 Task: Set the ecosystem for new security advisory in the repository "Javascript" to "Swift".
Action: Mouse moved to (1052, 186)
Screenshot: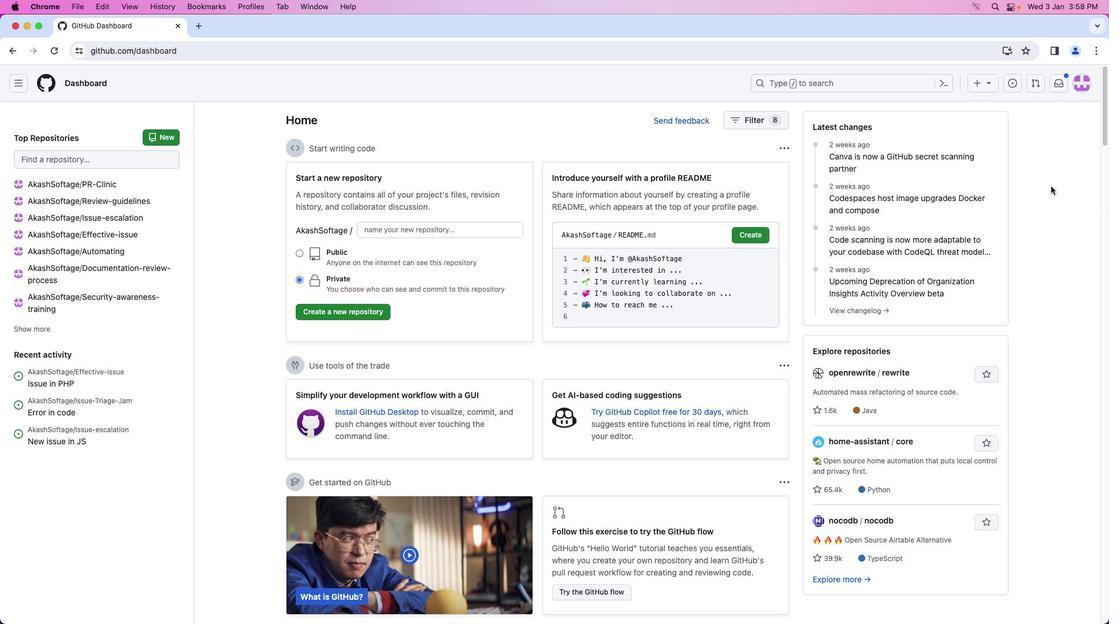 
Action: Mouse pressed left at (1052, 186)
Screenshot: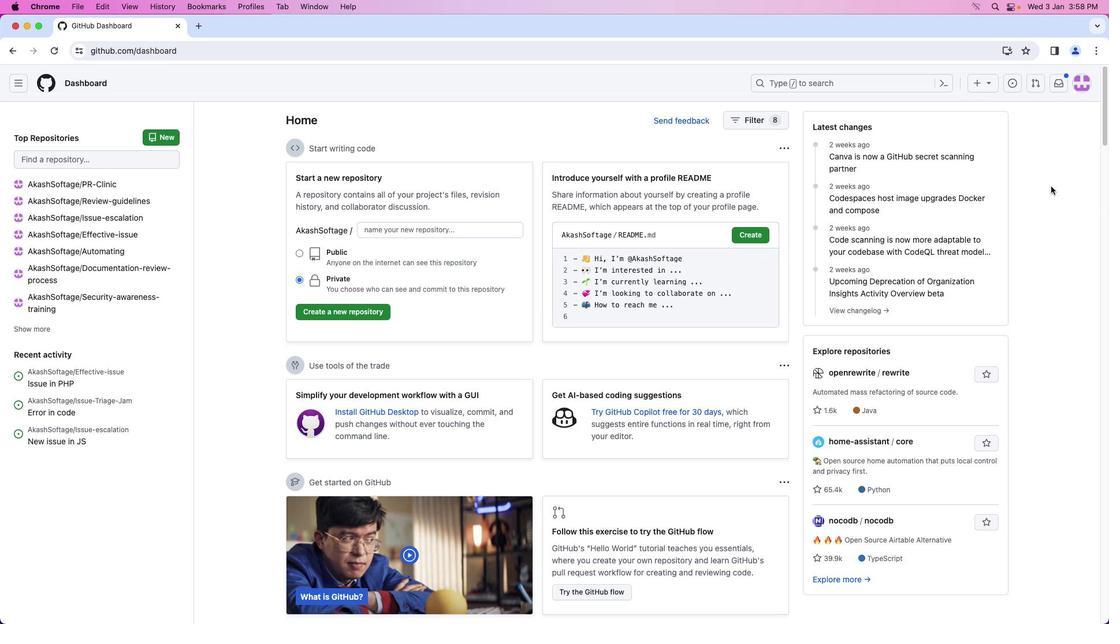 
Action: Mouse moved to (1082, 88)
Screenshot: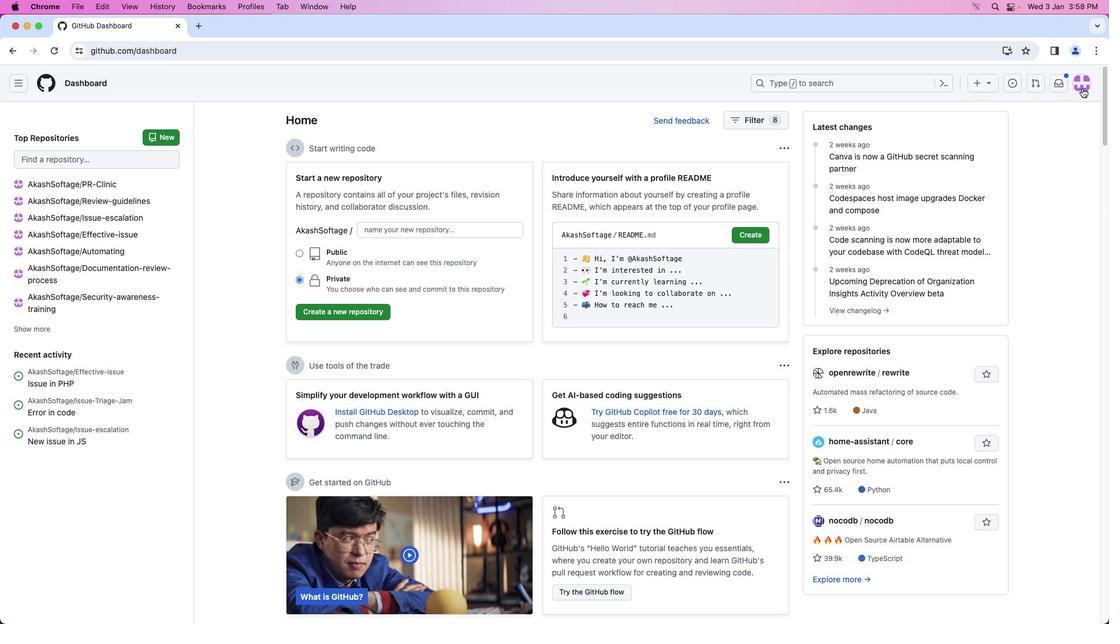 
Action: Mouse pressed left at (1082, 88)
Screenshot: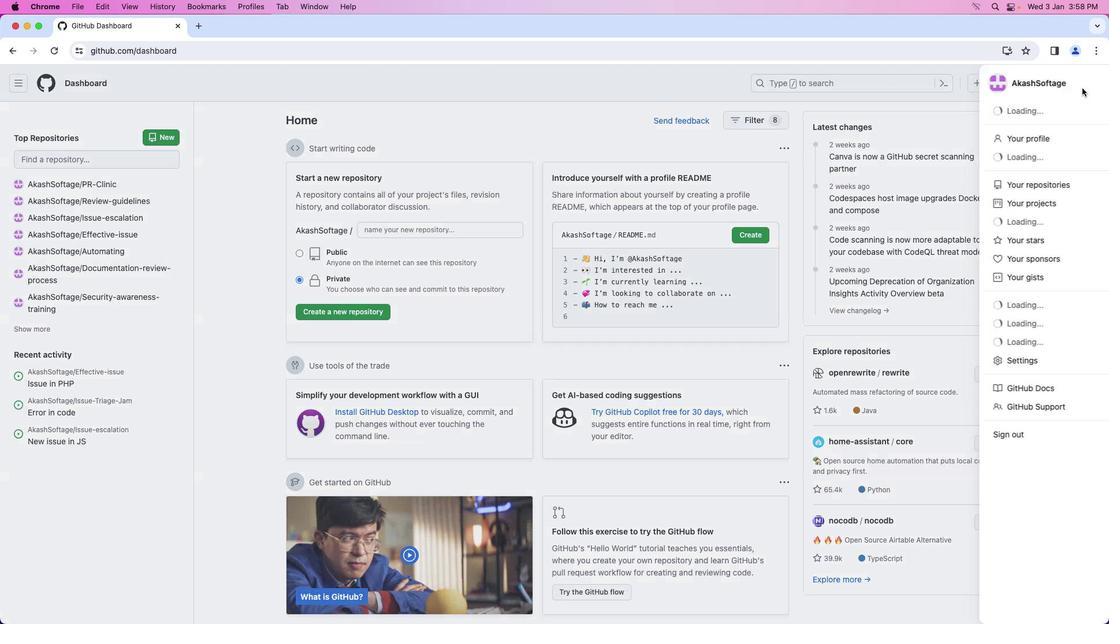
Action: Mouse moved to (1001, 184)
Screenshot: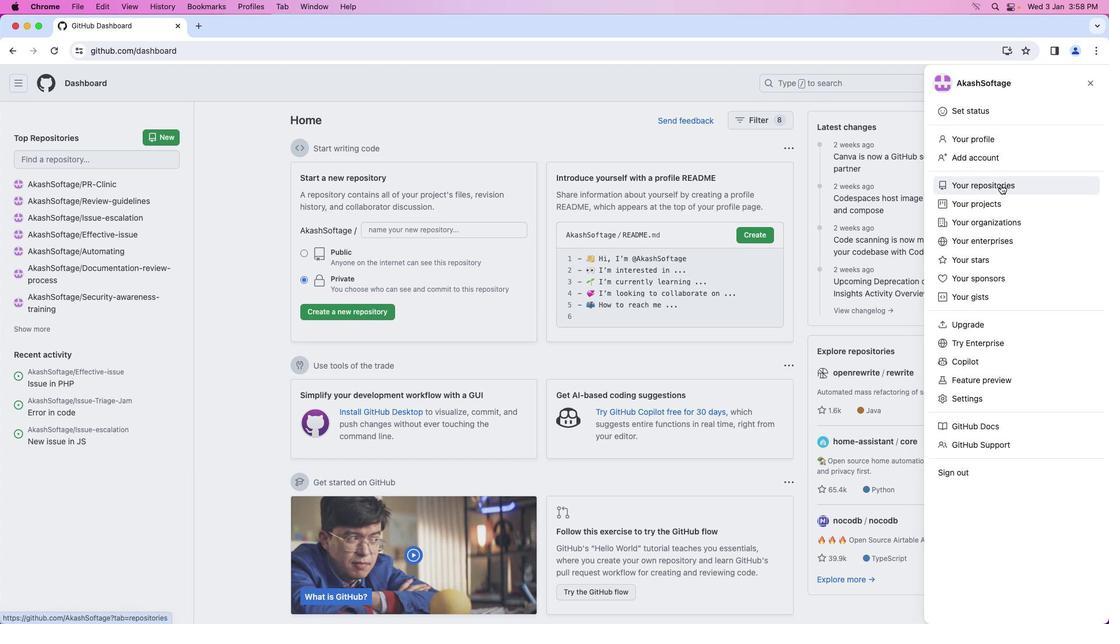 
Action: Mouse pressed left at (1001, 184)
Screenshot: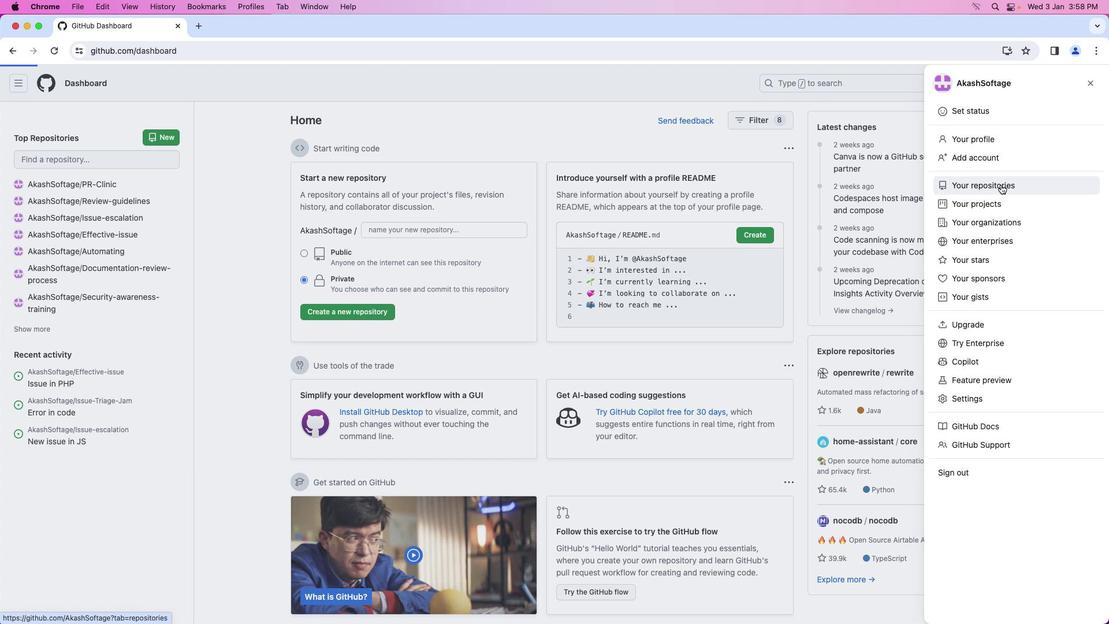 
Action: Mouse moved to (423, 194)
Screenshot: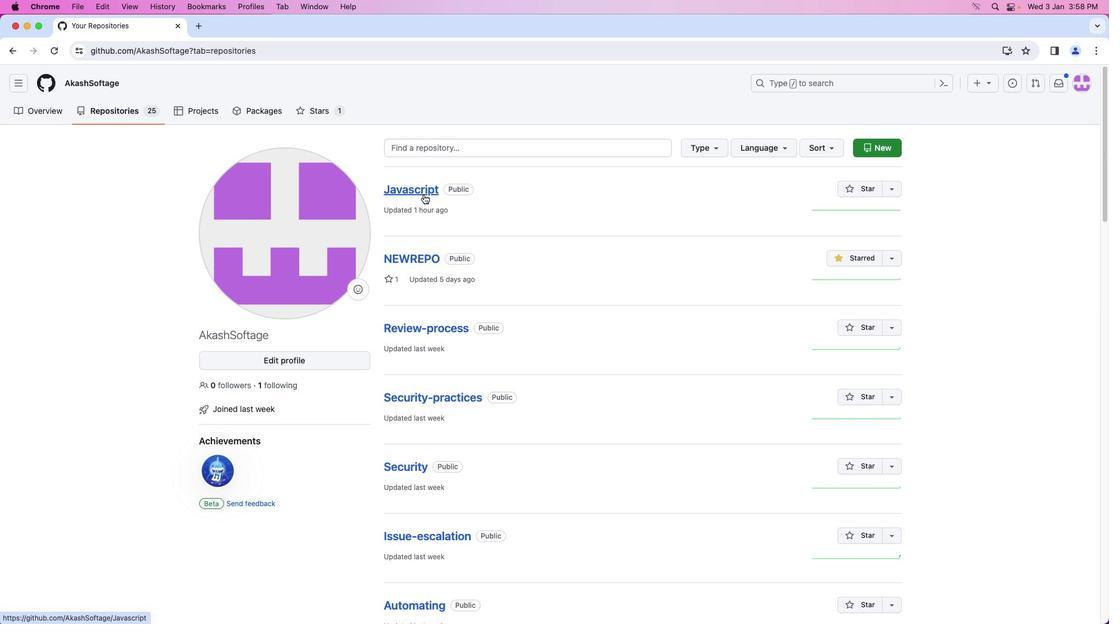 
Action: Mouse pressed left at (423, 194)
Screenshot: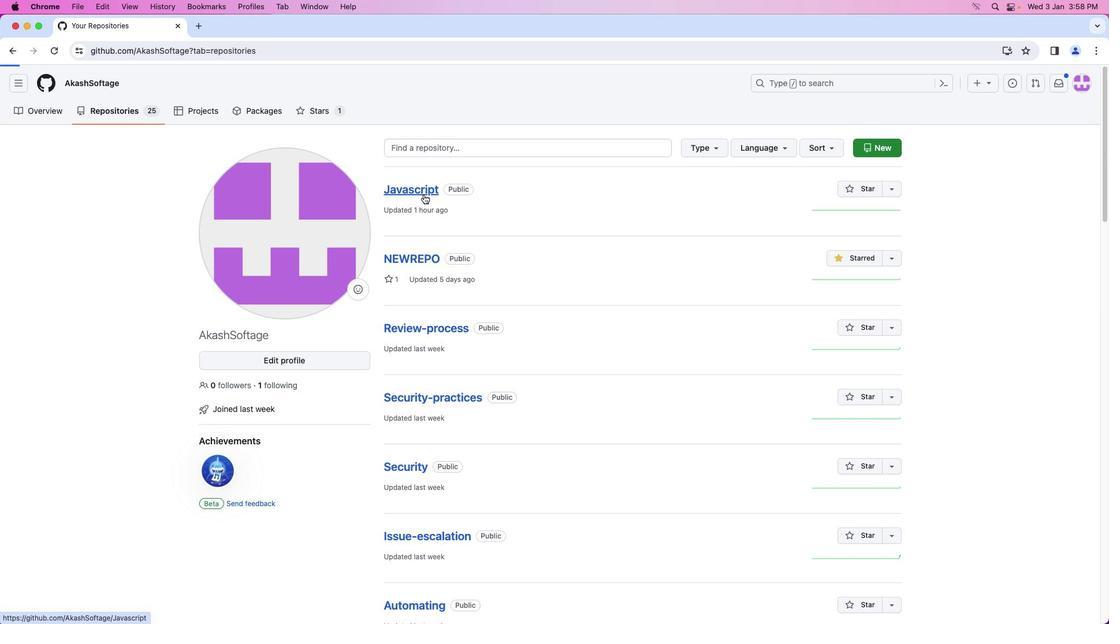 
Action: Mouse moved to (390, 114)
Screenshot: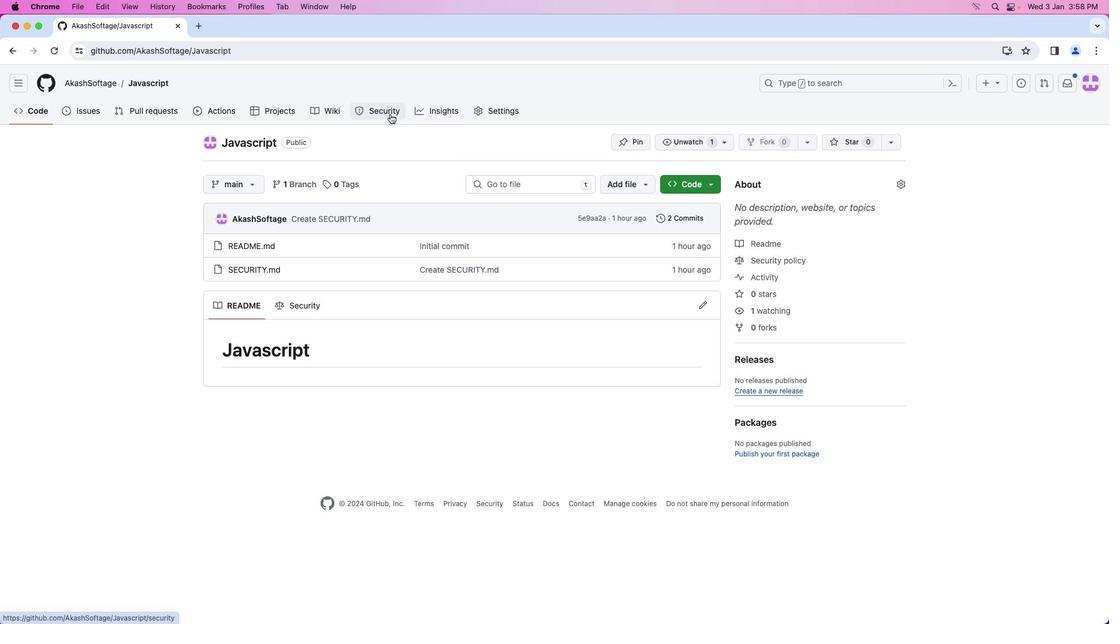 
Action: Mouse pressed left at (390, 114)
Screenshot: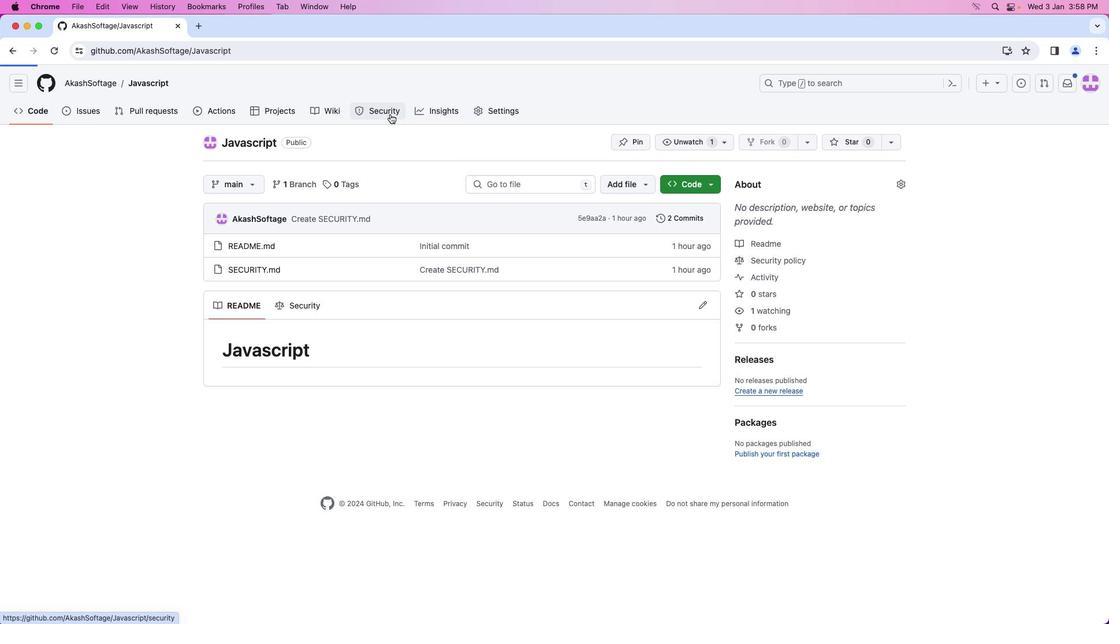 
Action: Mouse moved to (329, 213)
Screenshot: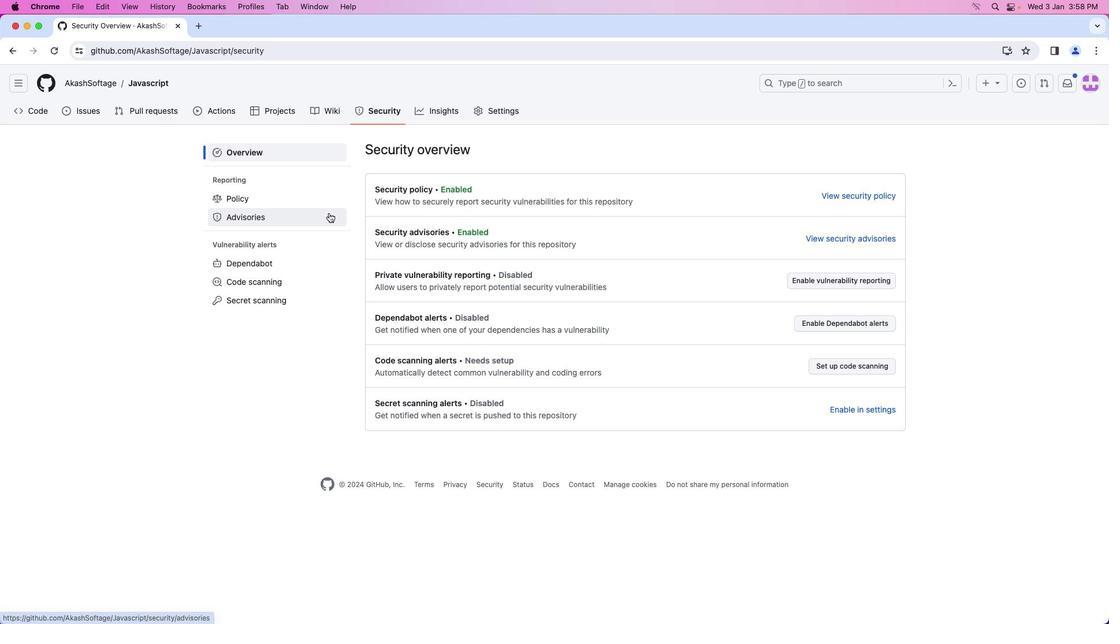 
Action: Mouse pressed left at (329, 213)
Screenshot: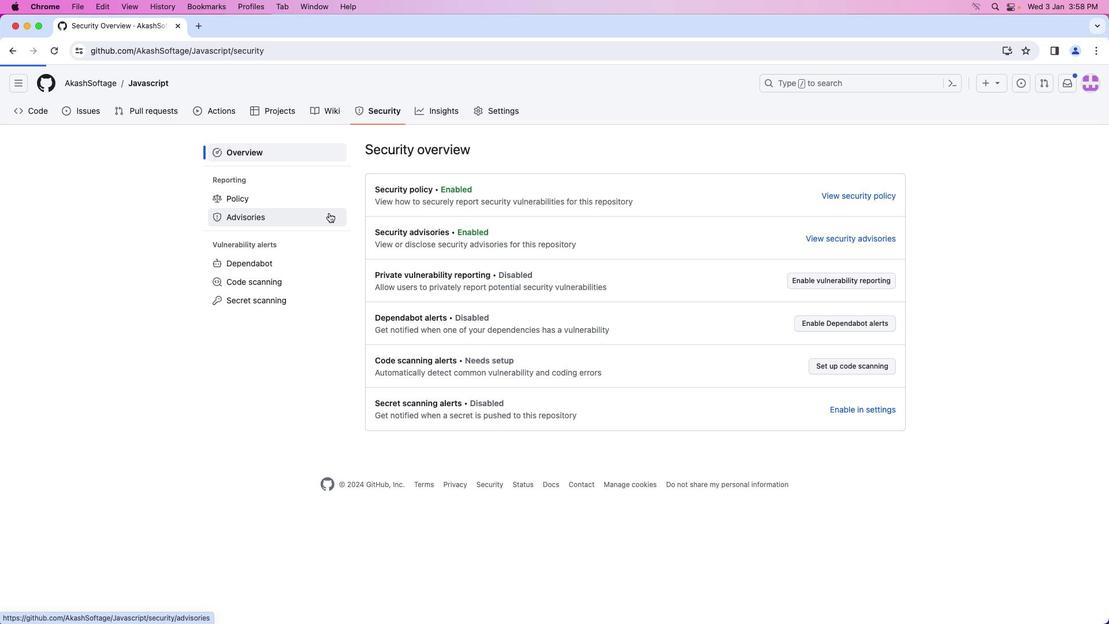 
Action: Mouse moved to (841, 162)
Screenshot: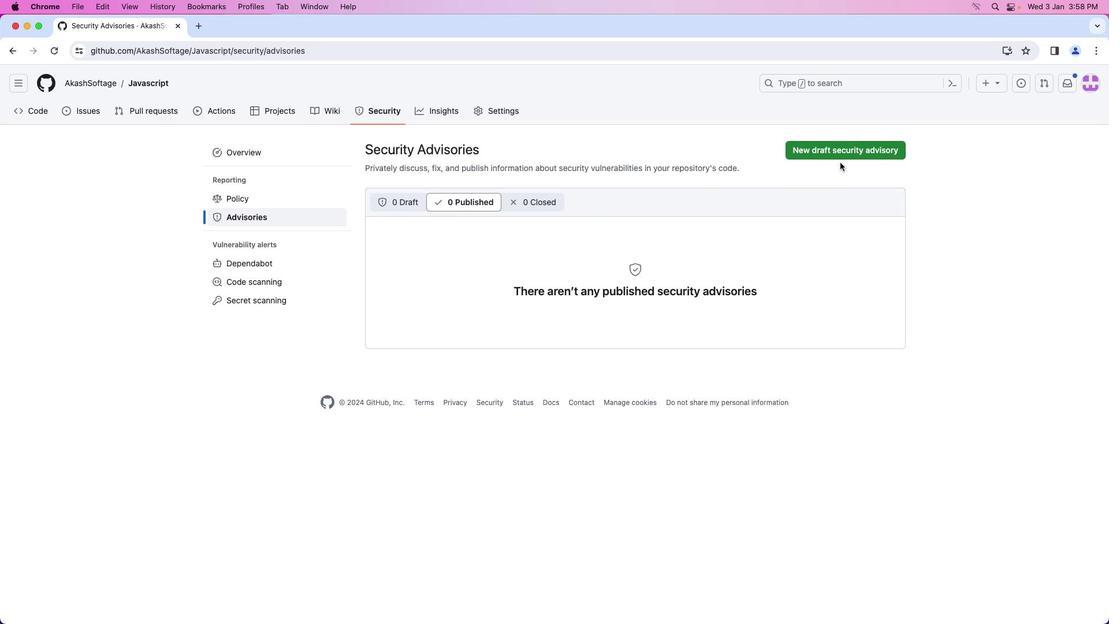 
Action: Mouse pressed left at (841, 162)
Screenshot: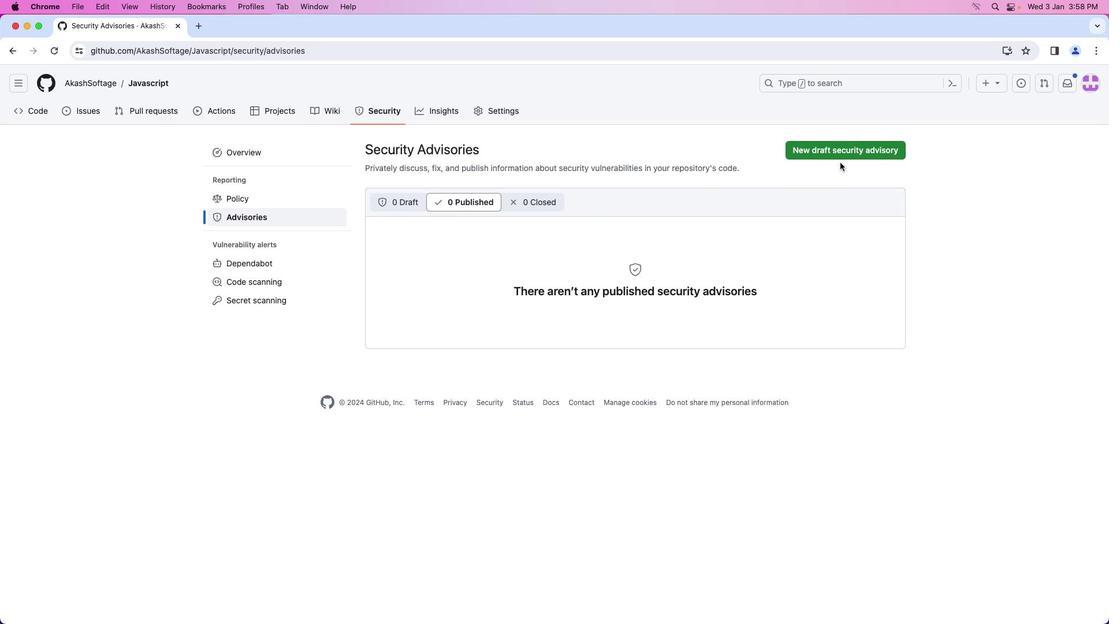
Action: Mouse moved to (841, 151)
Screenshot: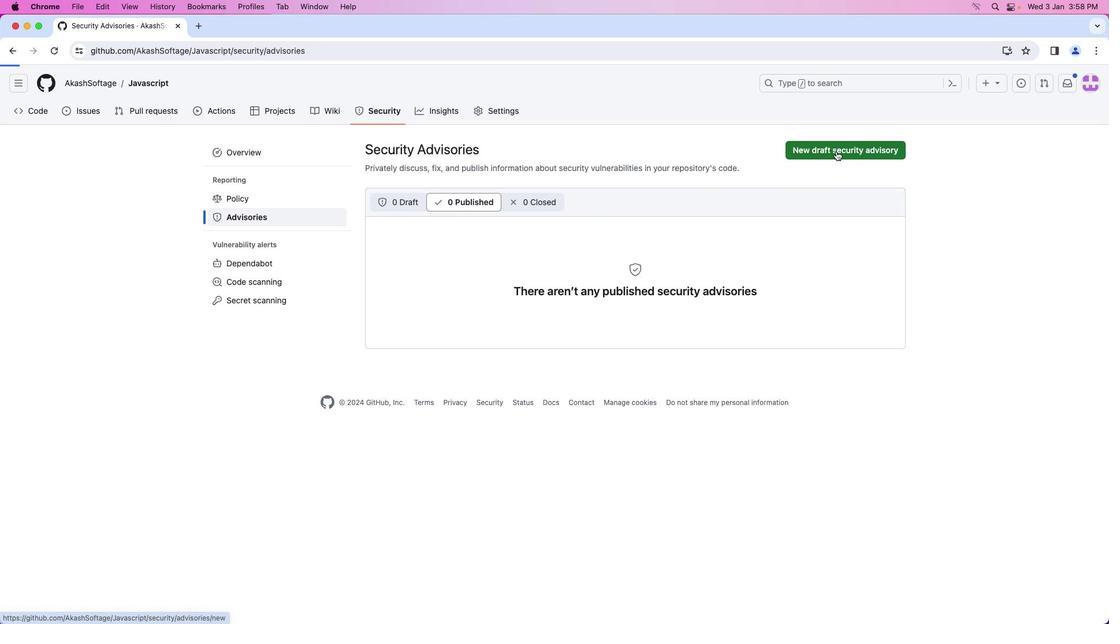 
Action: Mouse pressed left at (841, 151)
Screenshot: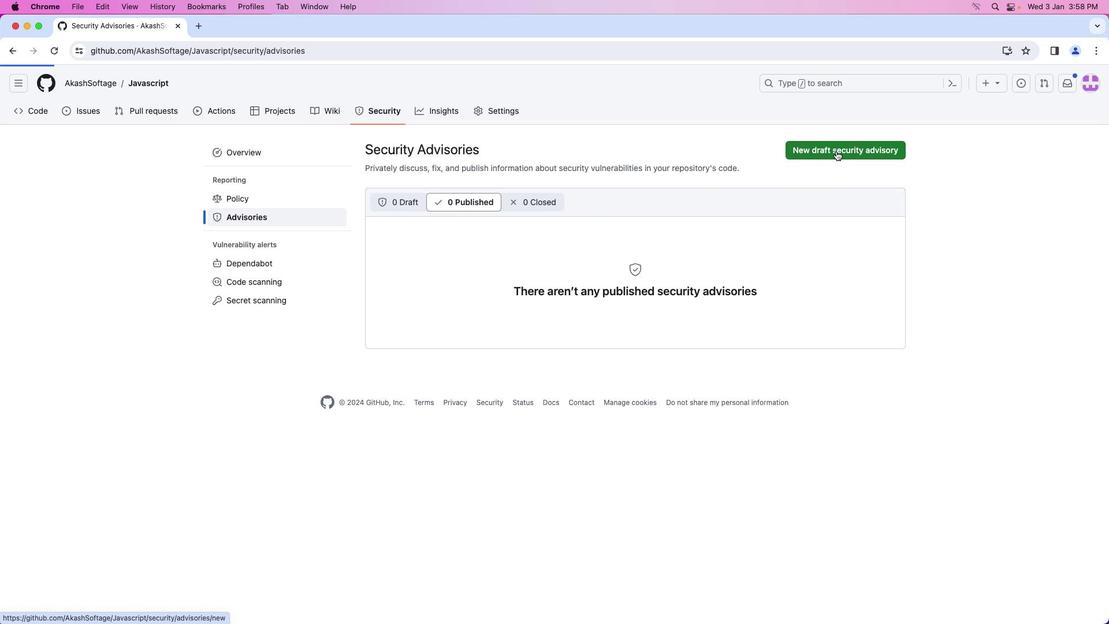 
Action: Mouse moved to (549, 382)
Screenshot: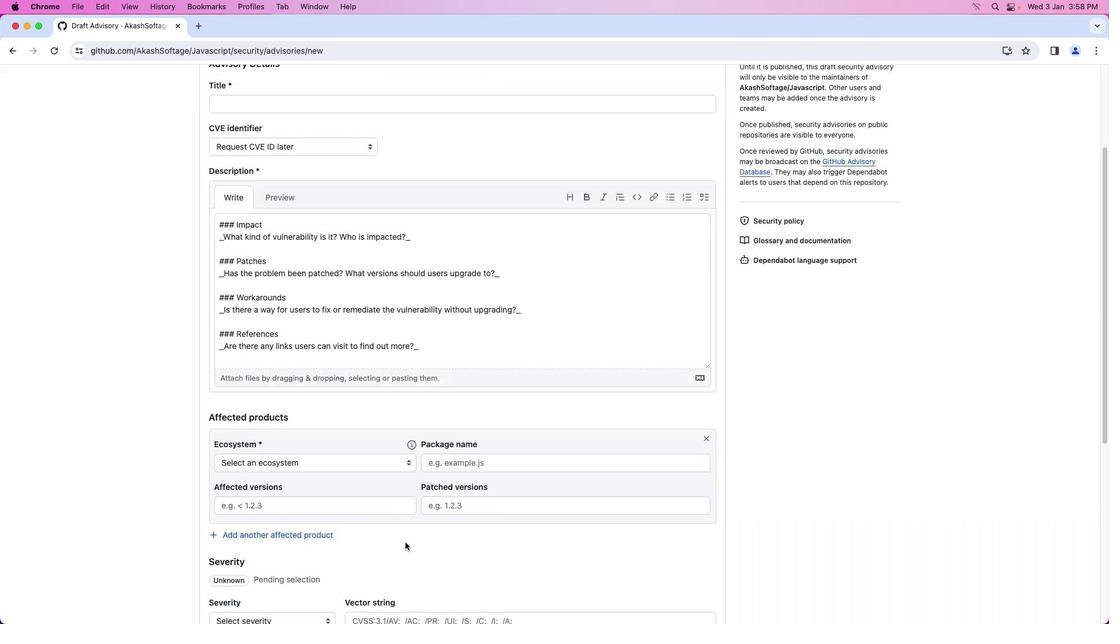 
Action: Mouse scrolled (549, 382) with delta (0, 0)
Screenshot: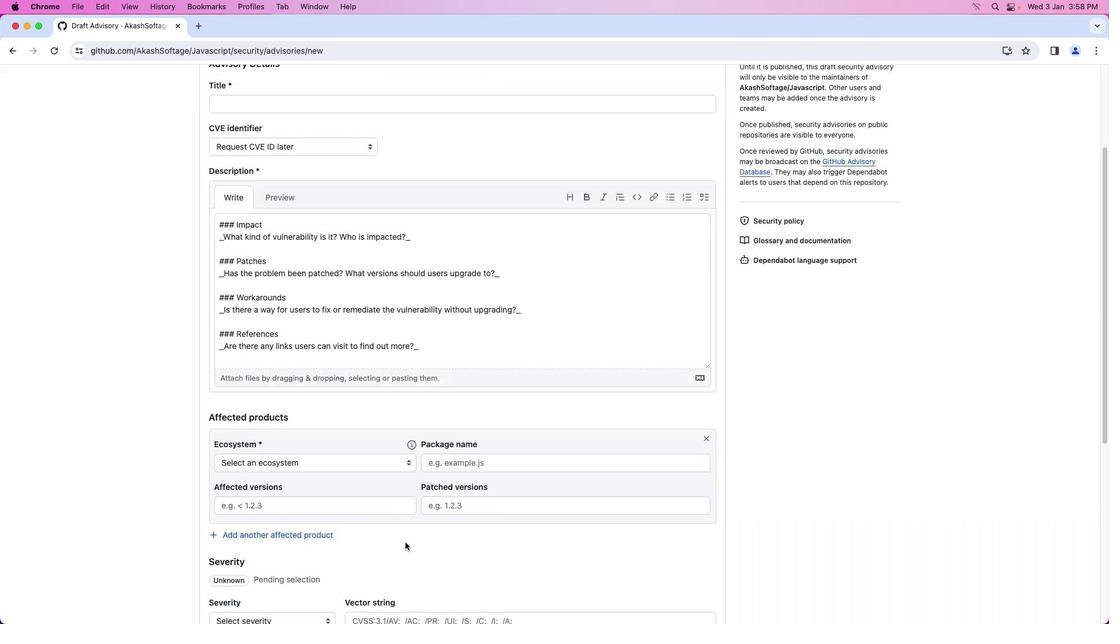 
Action: Mouse moved to (559, 376)
Screenshot: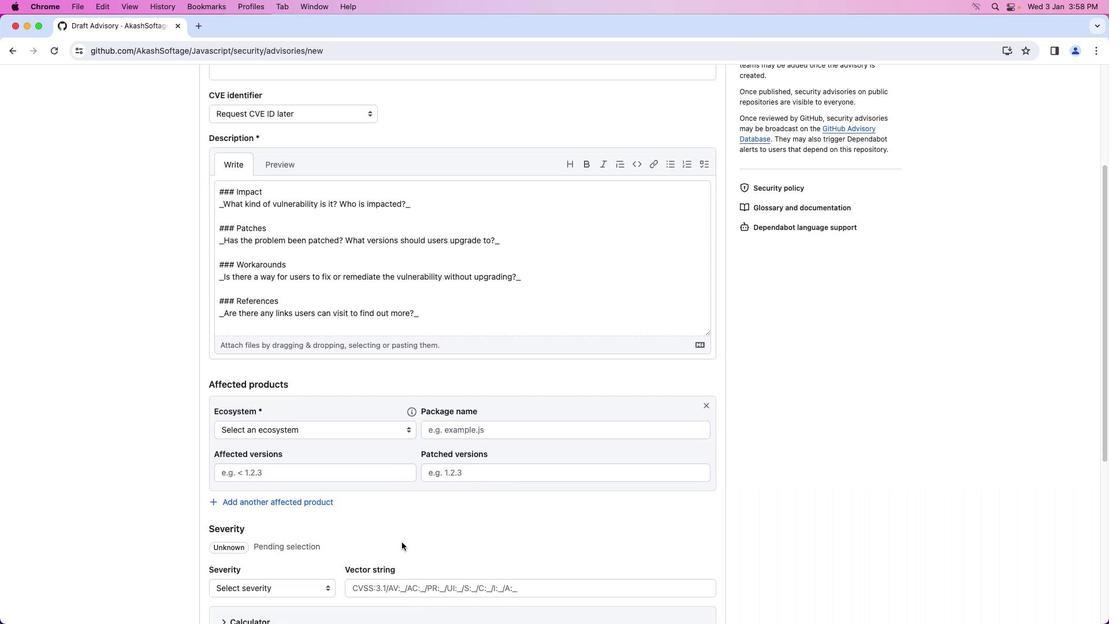 
Action: Mouse scrolled (559, 376) with delta (0, 0)
Screenshot: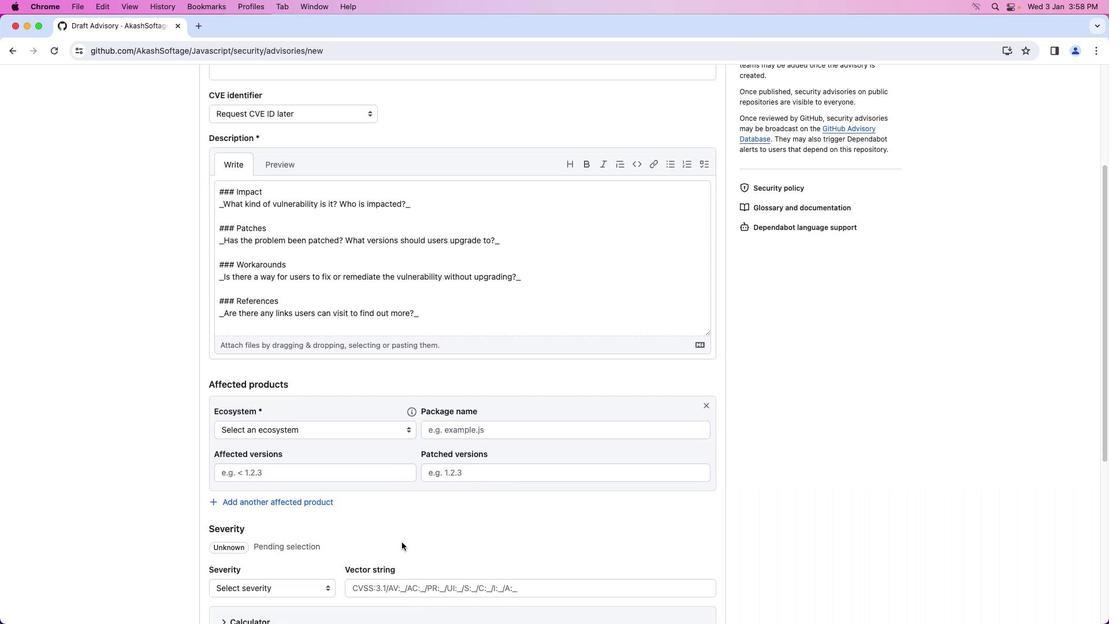 
Action: Mouse moved to (580, 445)
Screenshot: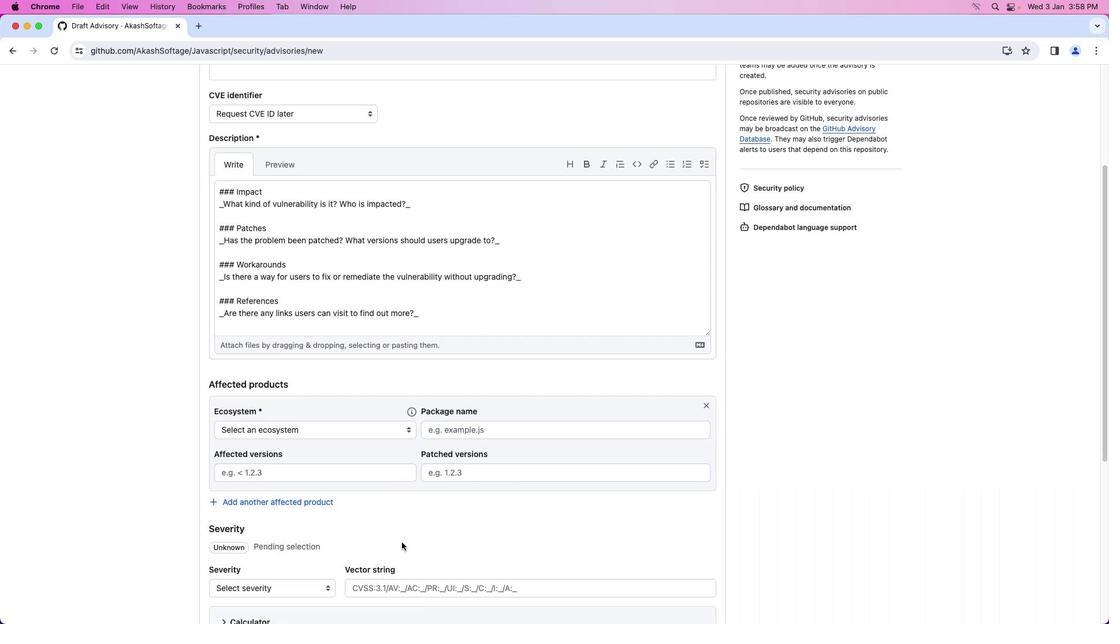 
Action: Mouse scrolled (580, 445) with delta (0, -1)
Screenshot: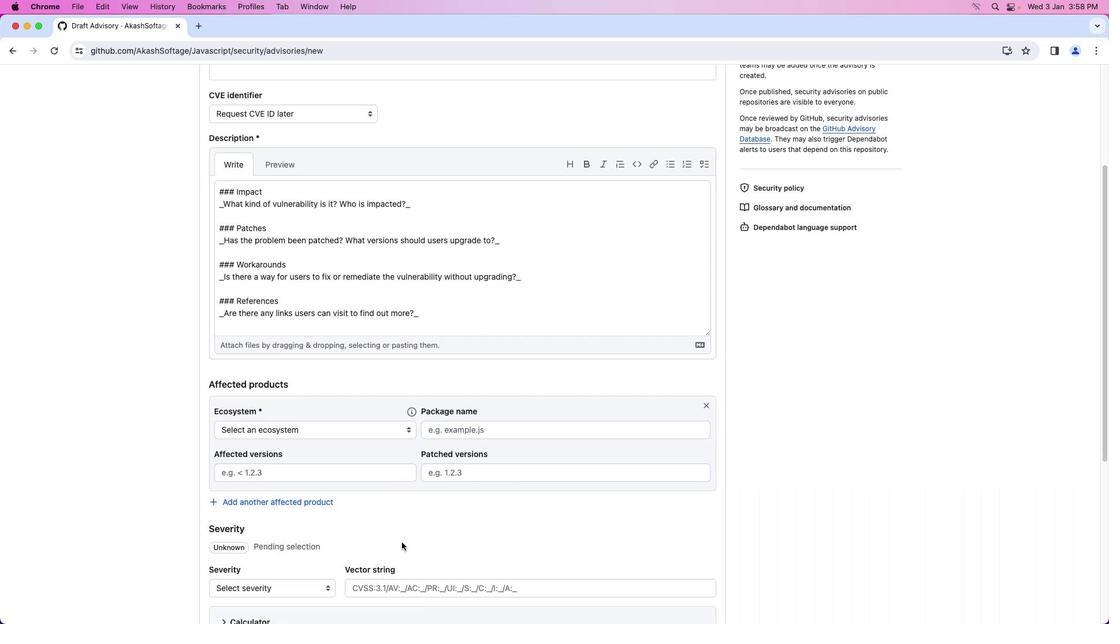 
Action: Mouse moved to (490, 623)
Screenshot: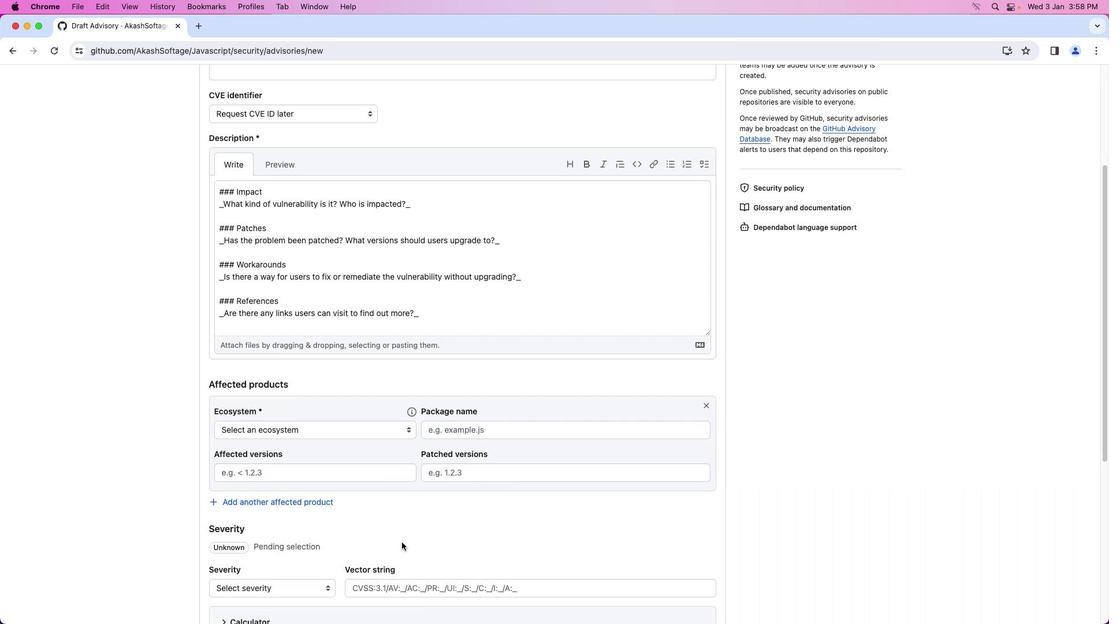 
Action: Mouse scrolled (490, 623) with delta (0, -2)
Screenshot: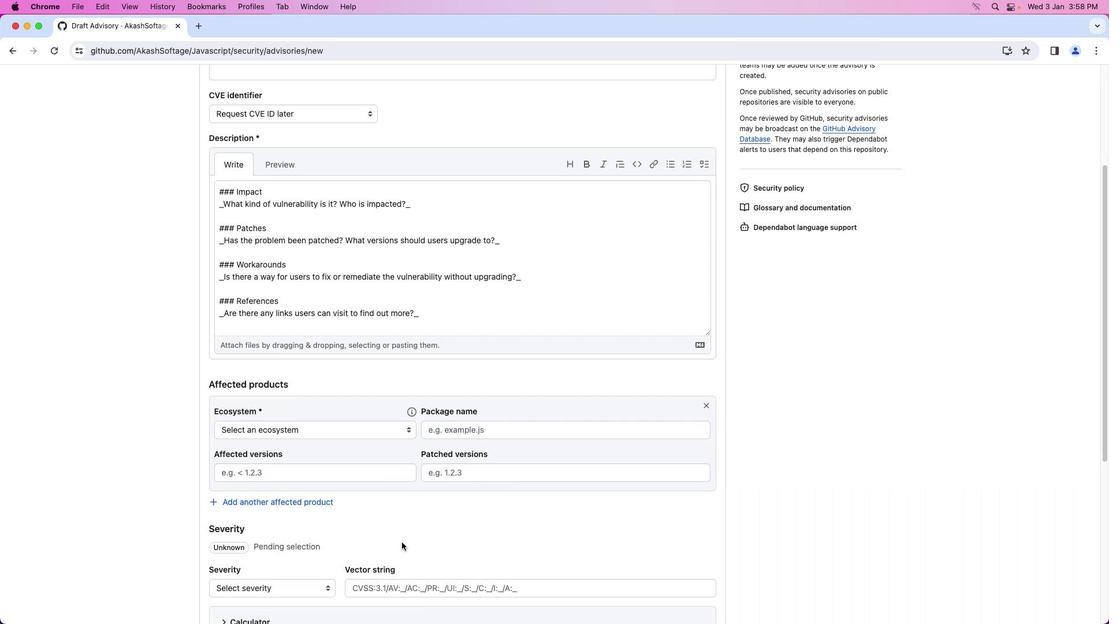 
Action: Mouse moved to (384, 424)
Screenshot: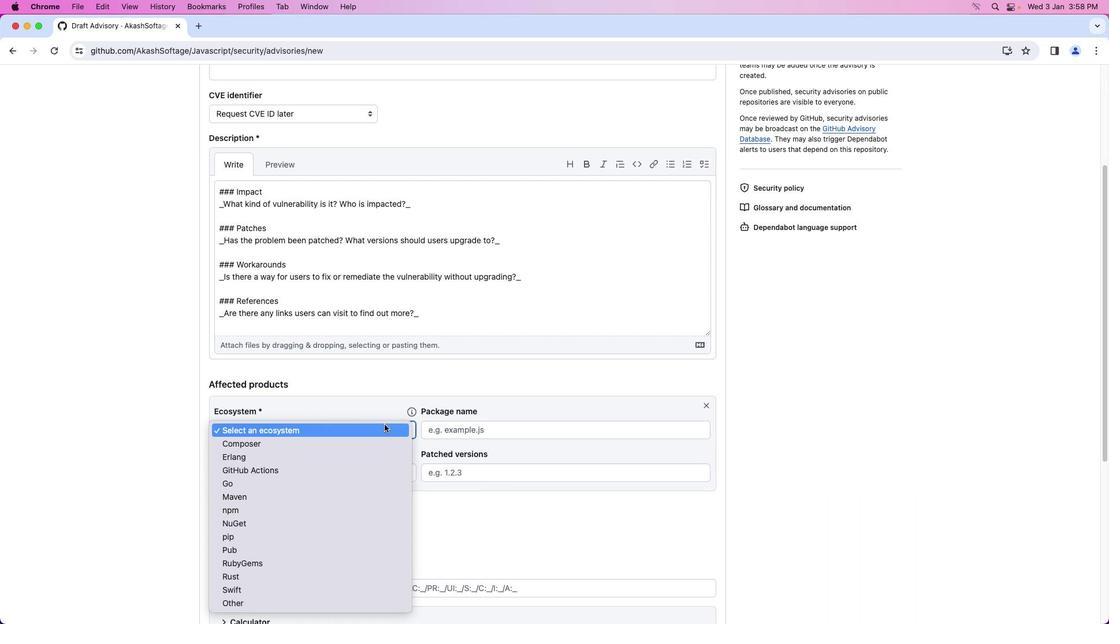
Action: Mouse pressed left at (384, 424)
Screenshot: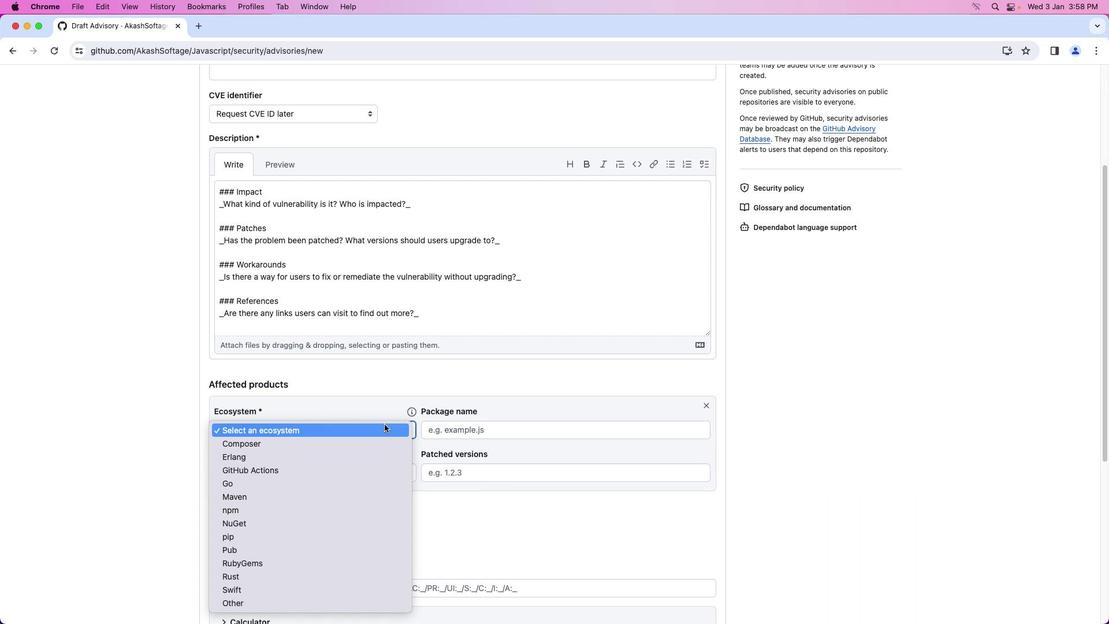 
Action: Mouse moved to (350, 501)
Screenshot: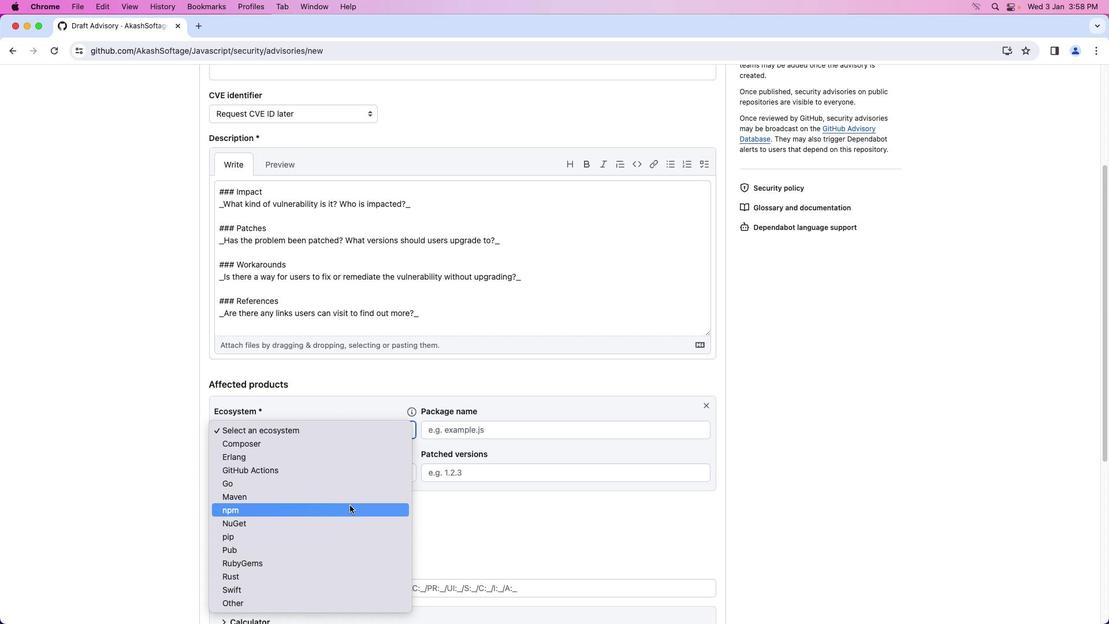 
Action: Mouse scrolled (350, 501) with delta (0, 0)
Screenshot: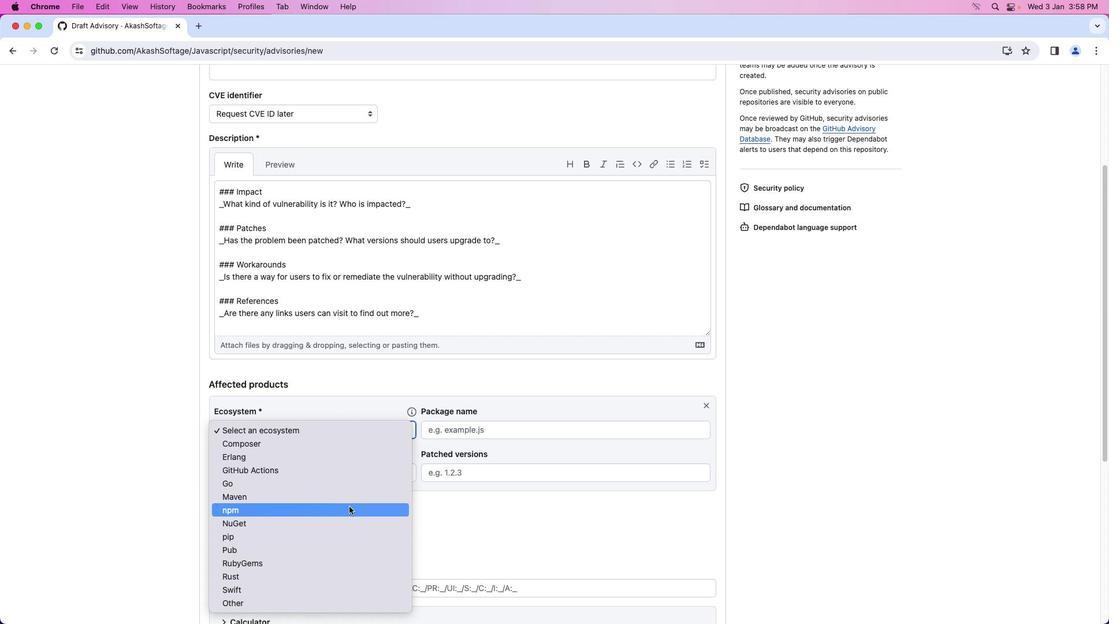 
Action: Mouse scrolled (350, 501) with delta (0, 0)
Screenshot: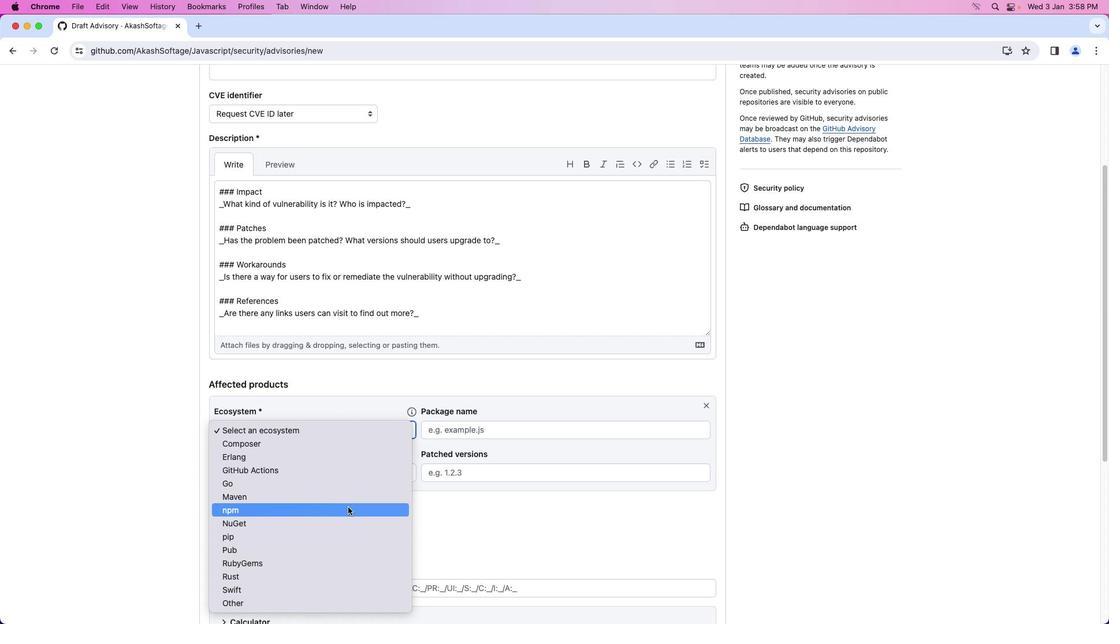 
Action: Mouse moved to (350, 502)
Screenshot: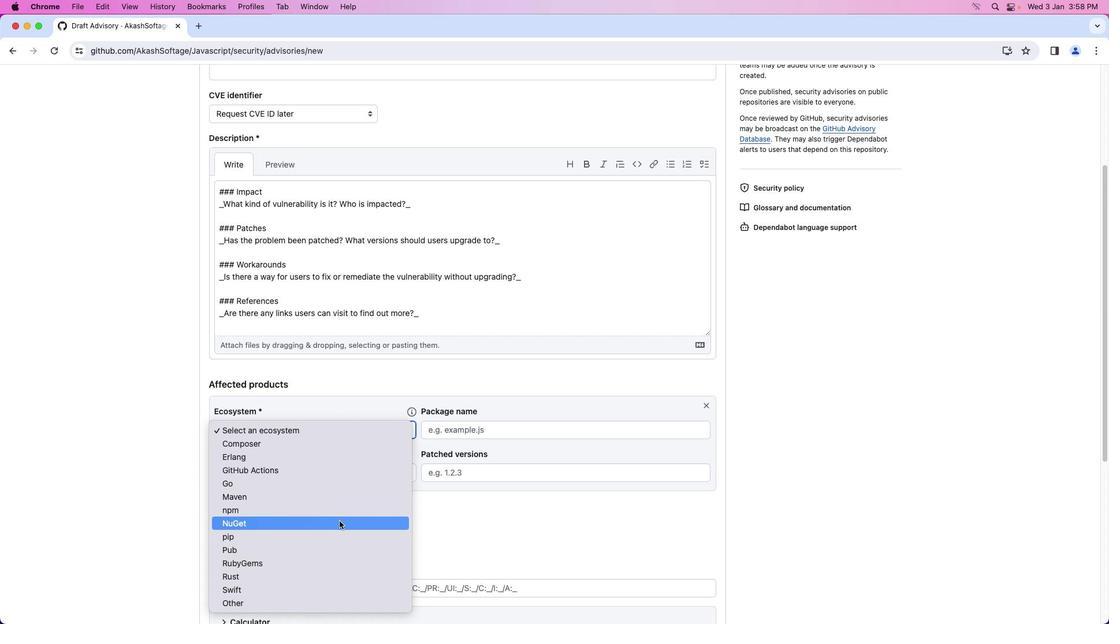 
Action: Mouse scrolled (350, 502) with delta (0, 0)
Screenshot: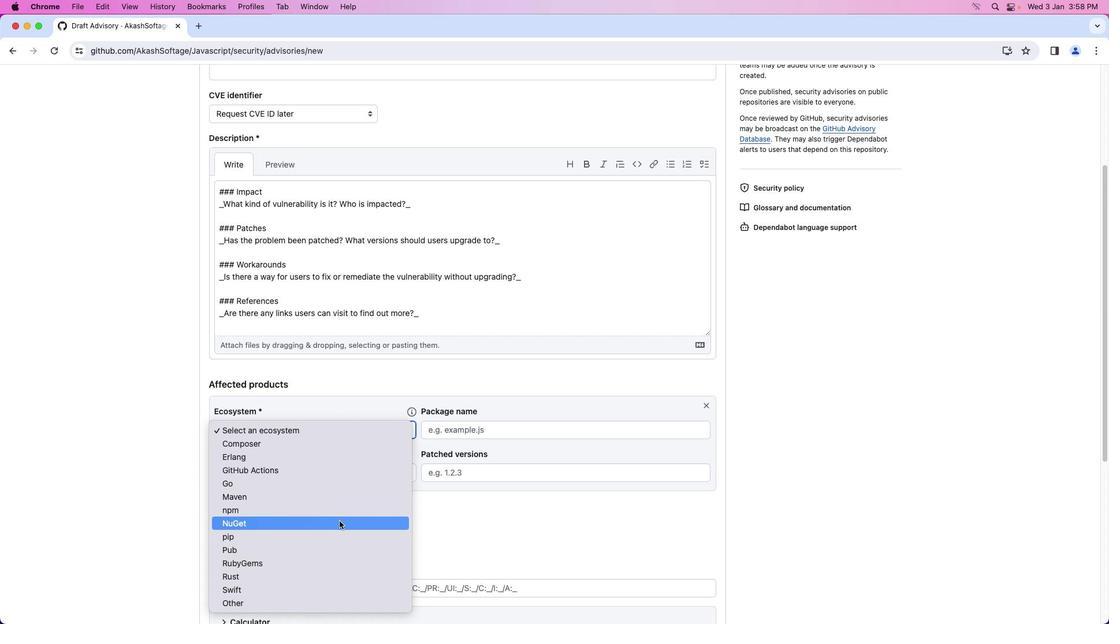 
Action: Mouse moved to (281, 589)
Screenshot: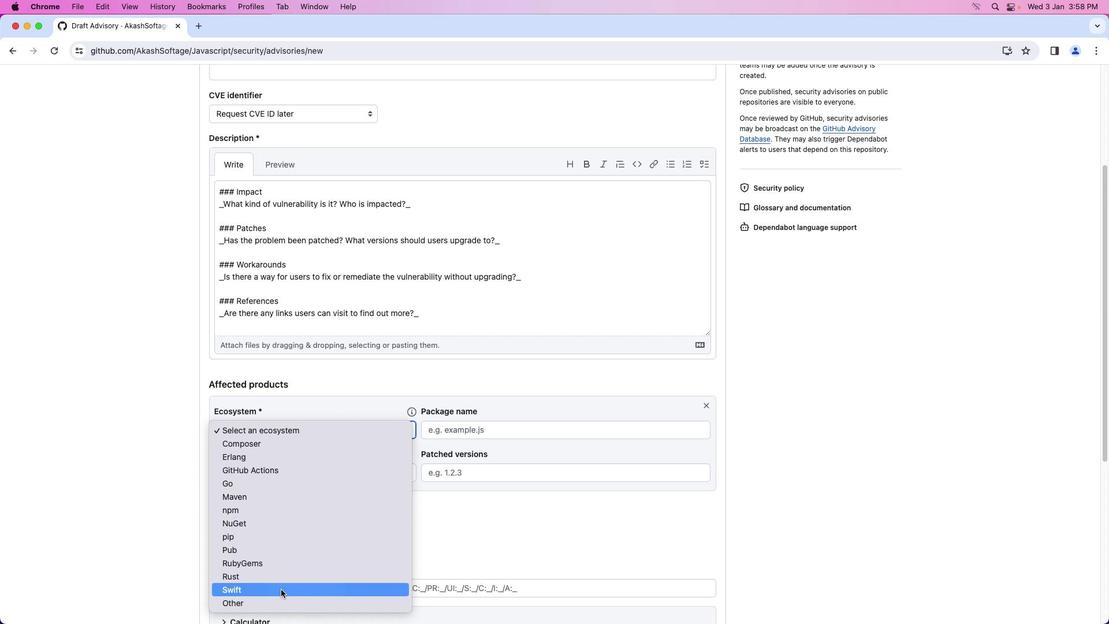 
Action: Mouse pressed left at (281, 589)
Screenshot: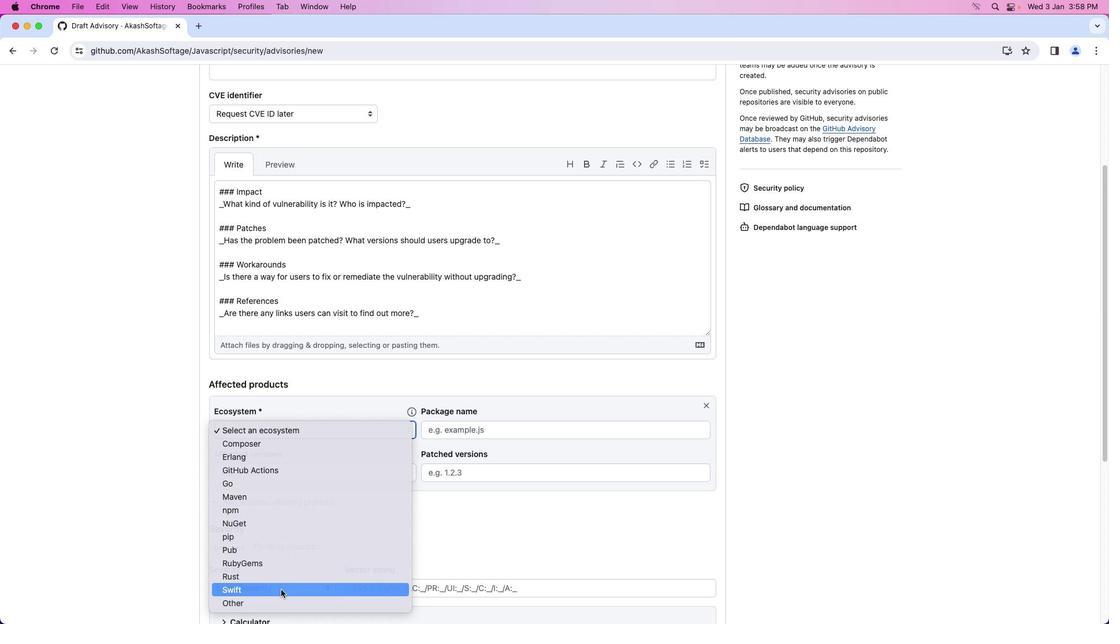 
Action: Mouse moved to (852, 412)
Screenshot: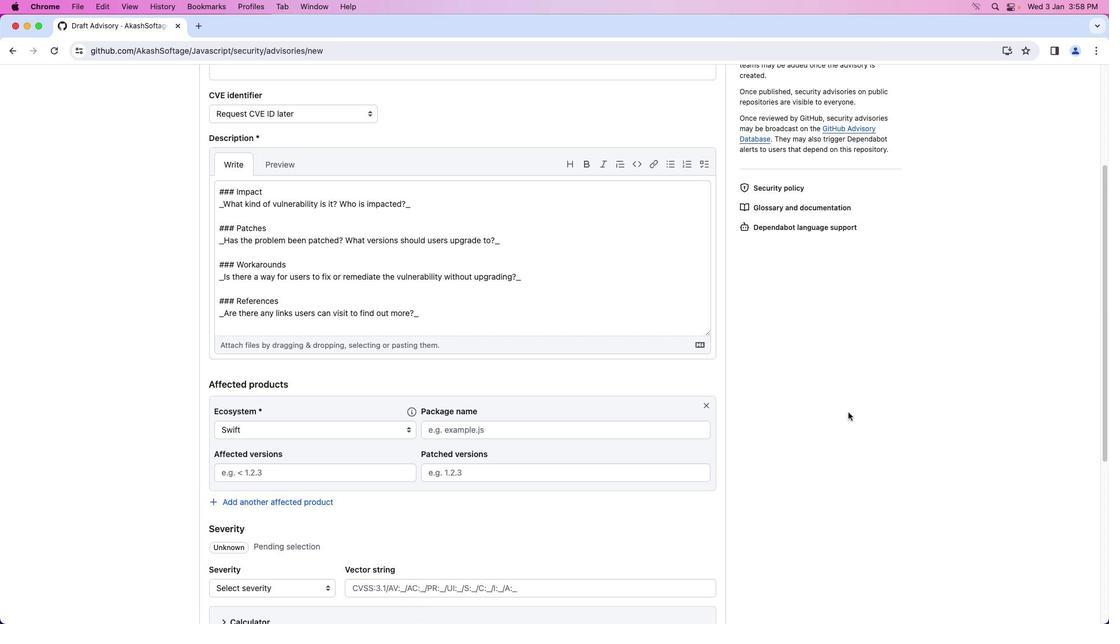 
Action: Mouse pressed left at (852, 412)
Screenshot: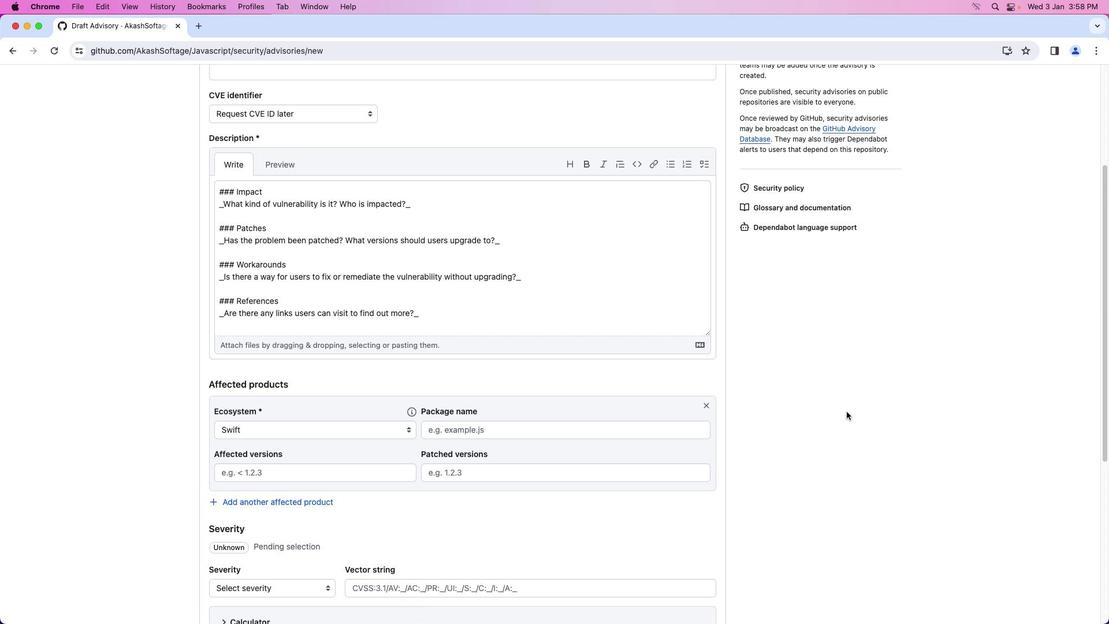 
Action: Mouse moved to (847, 412)
Screenshot: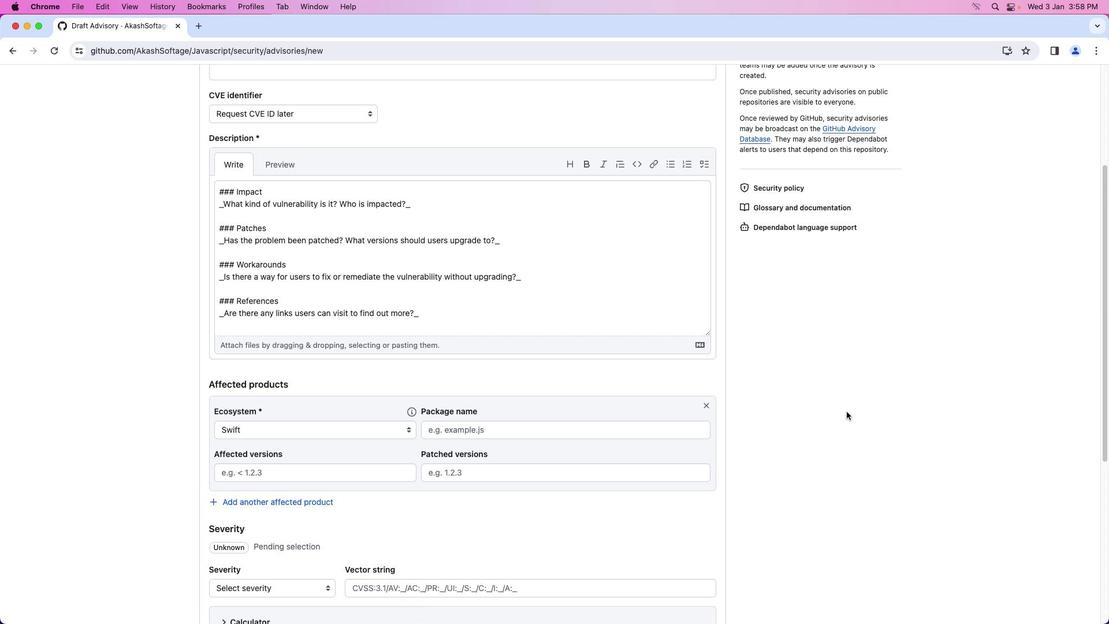 
